 Task: Select a due date automation when advanced on, 2 days before a card is due add fields with custom fields "Resume" completed at 11:00 AM.
Action: Mouse moved to (1052, 85)
Screenshot: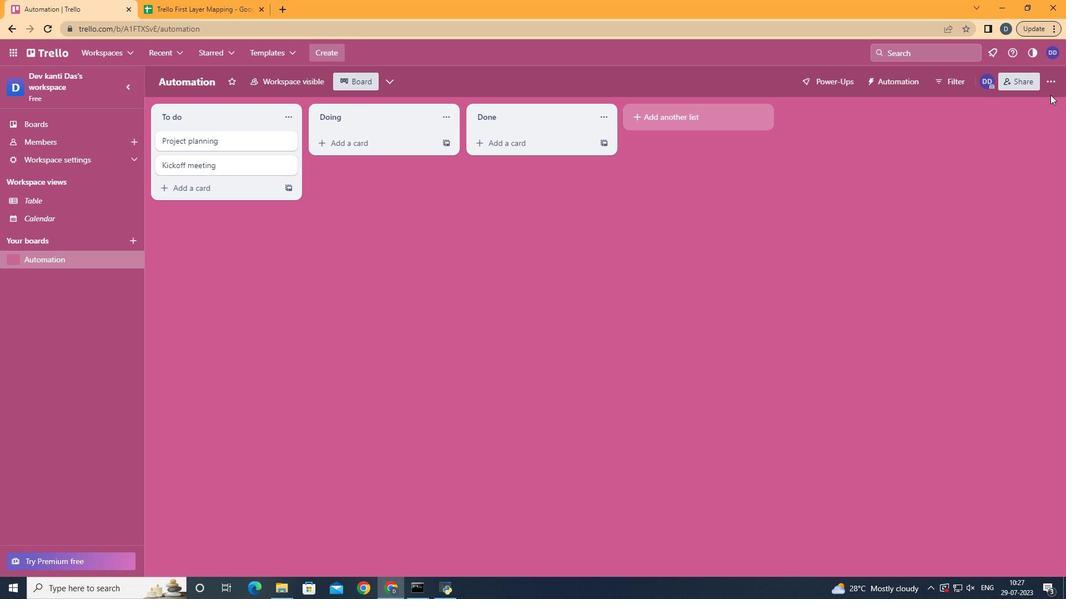
Action: Mouse pressed left at (1052, 85)
Screenshot: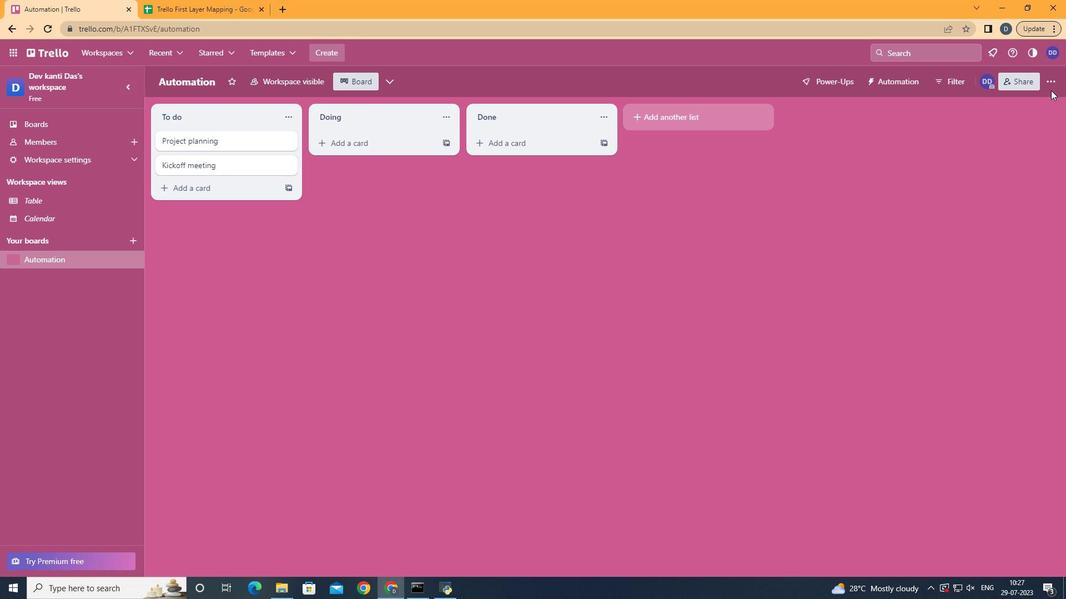 
Action: Mouse moved to (973, 238)
Screenshot: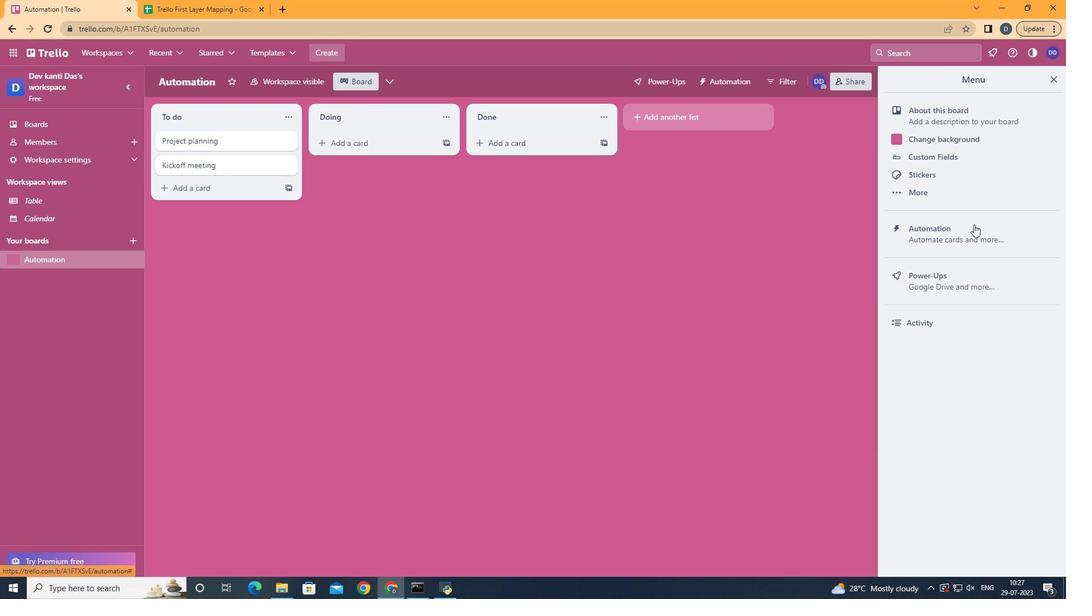 
Action: Mouse pressed left at (973, 238)
Screenshot: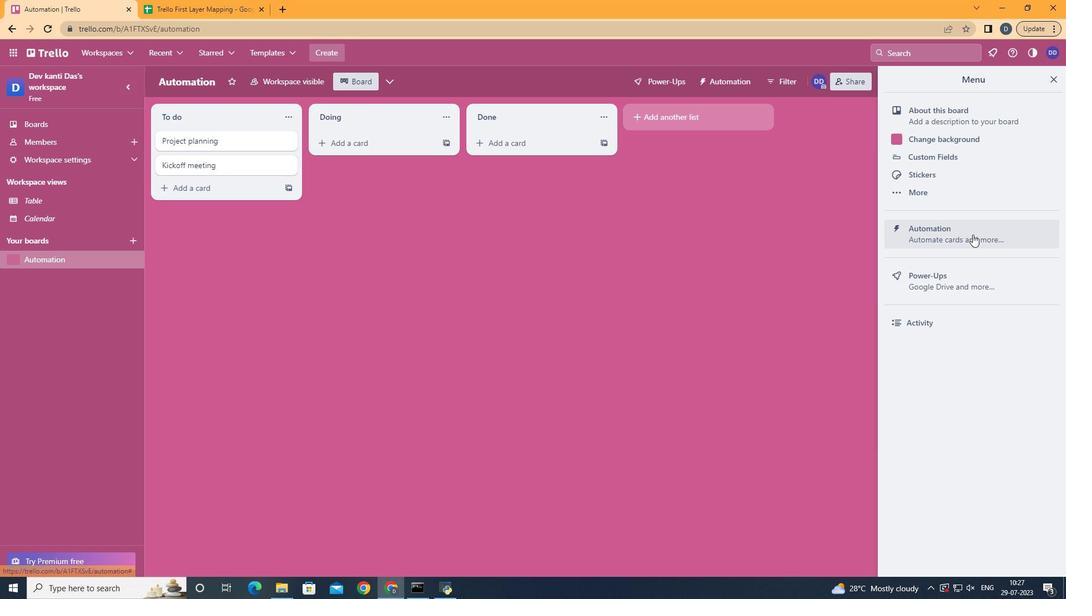 
Action: Mouse moved to (222, 224)
Screenshot: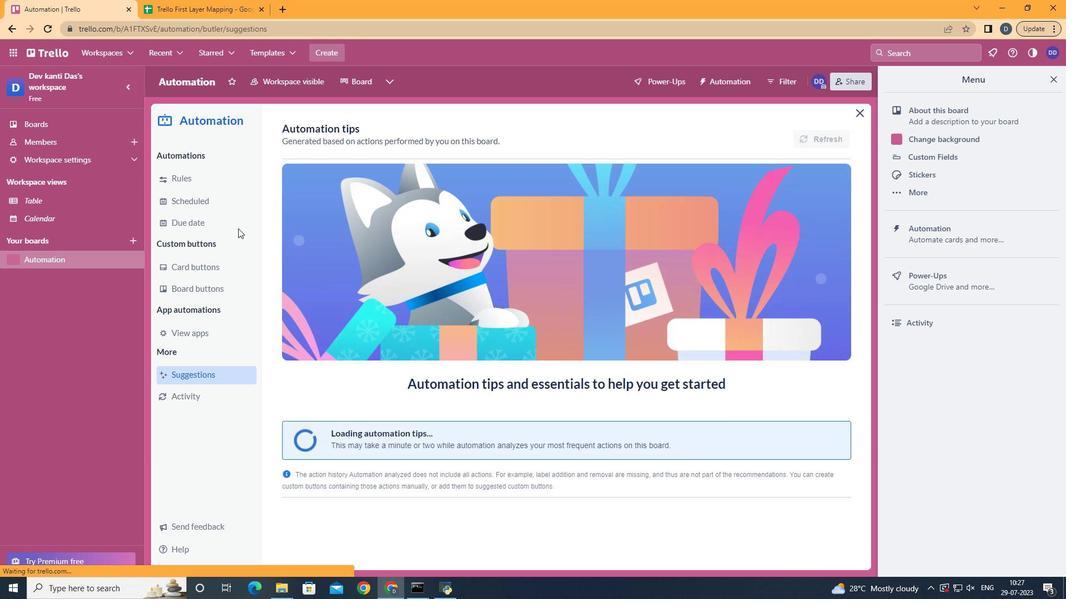 
Action: Mouse pressed left at (222, 224)
Screenshot: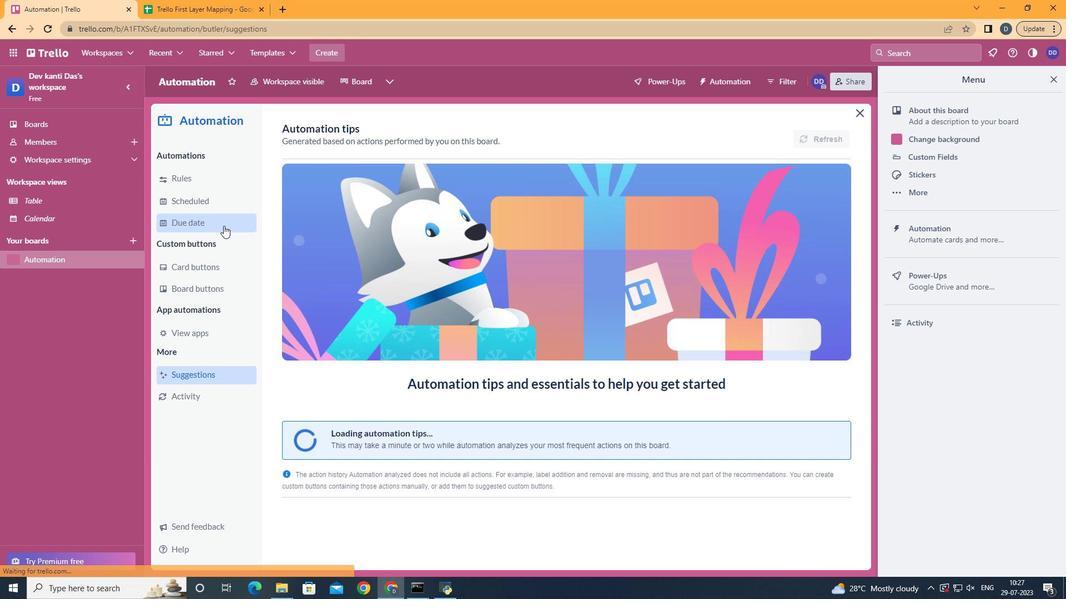 
Action: Mouse moved to (790, 136)
Screenshot: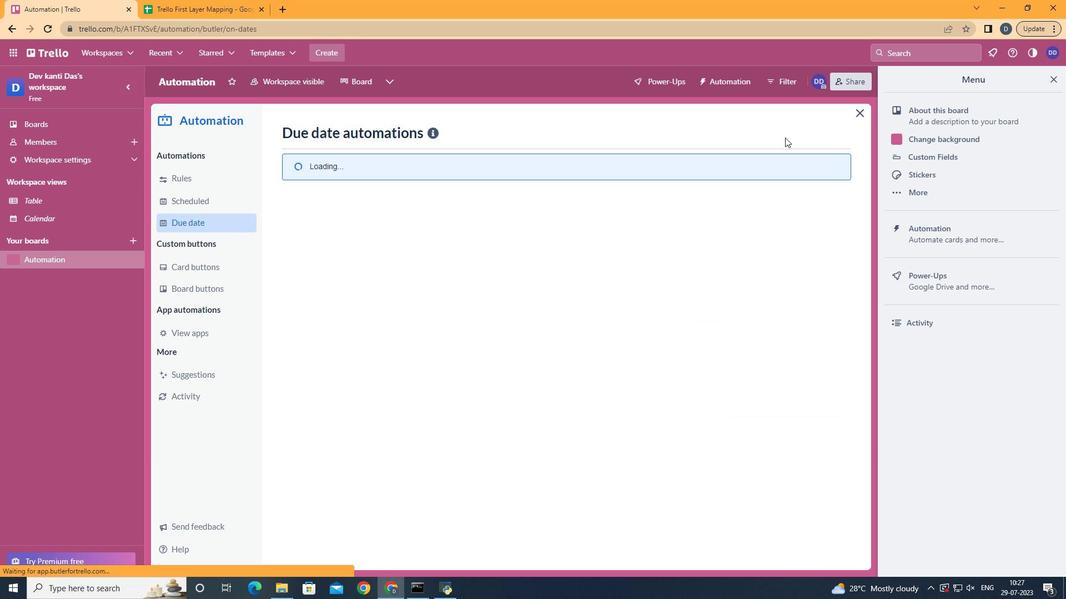 
Action: Mouse pressed left at (790, 136)
Screenshot: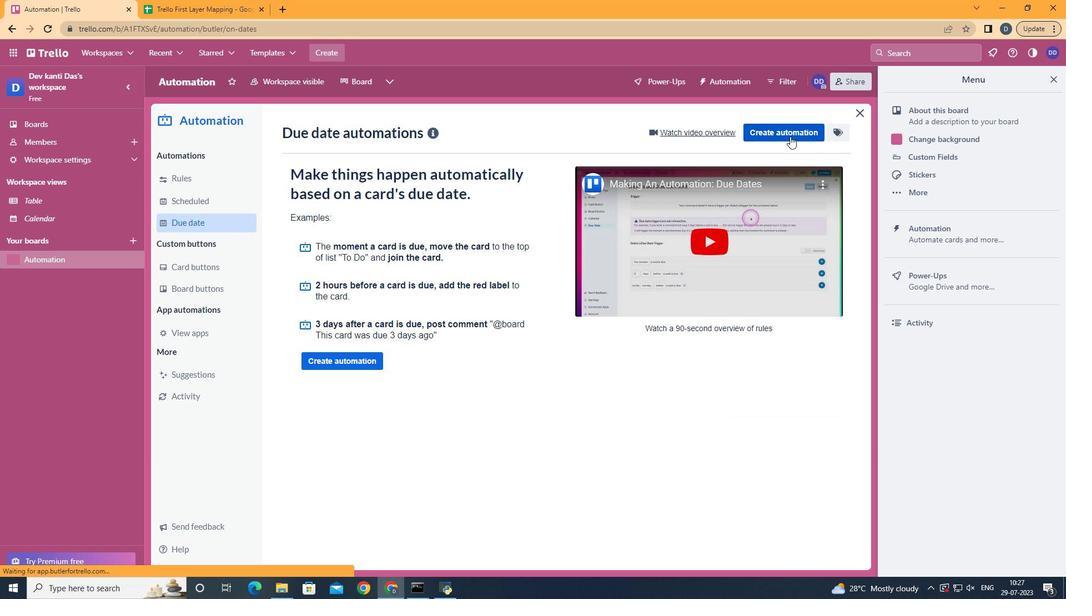 
Action: Mouse moved to (617, 239)
Screenshot: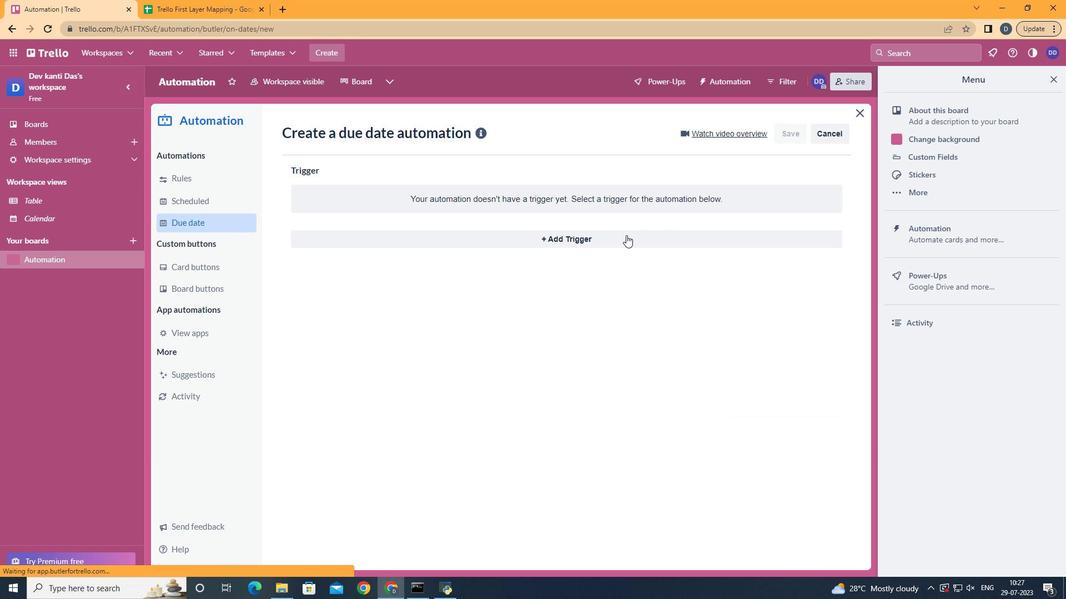 
Action: Mouse pressed left at (617, 239)
Screenshot: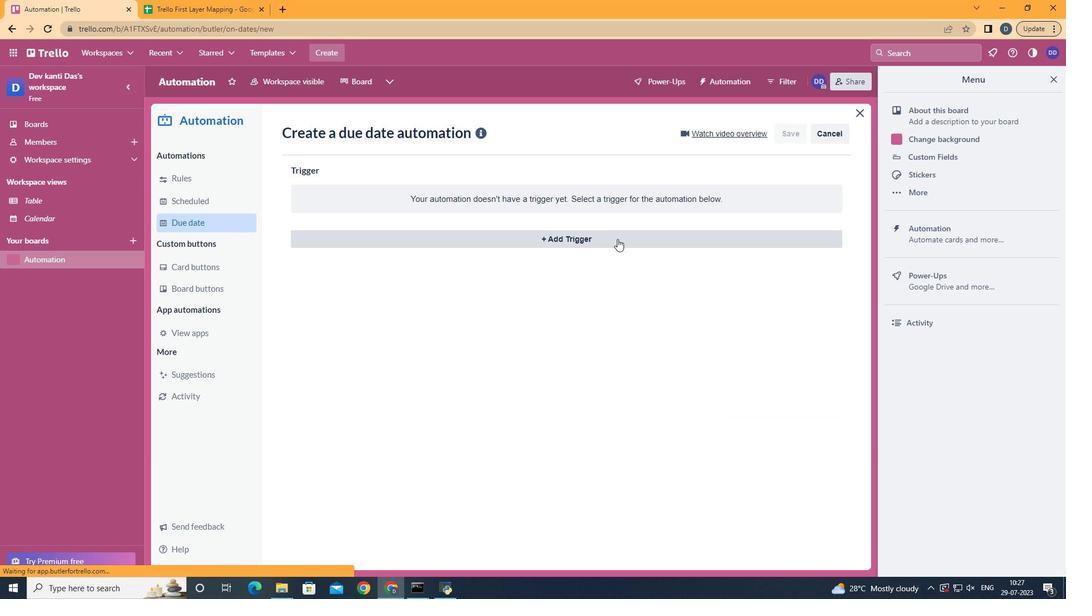 
Action: Mouse moved to (444, 413)
Screenshot: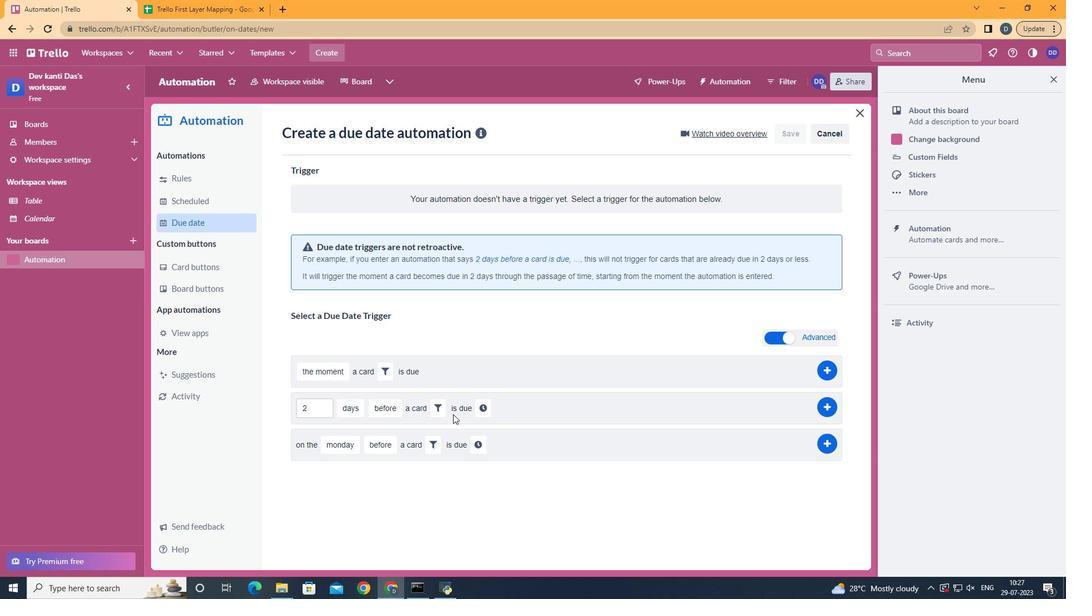 
Action: Mouse pressed left at (444, 413)
Screenshot: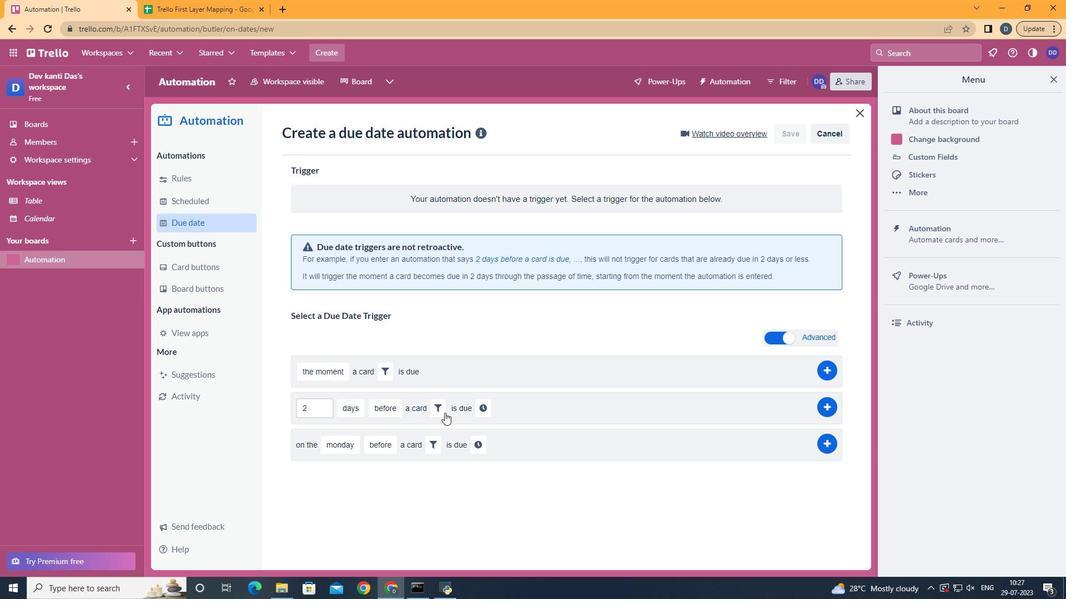 
Action: Mouse moved to (618, 441)
Screenshot: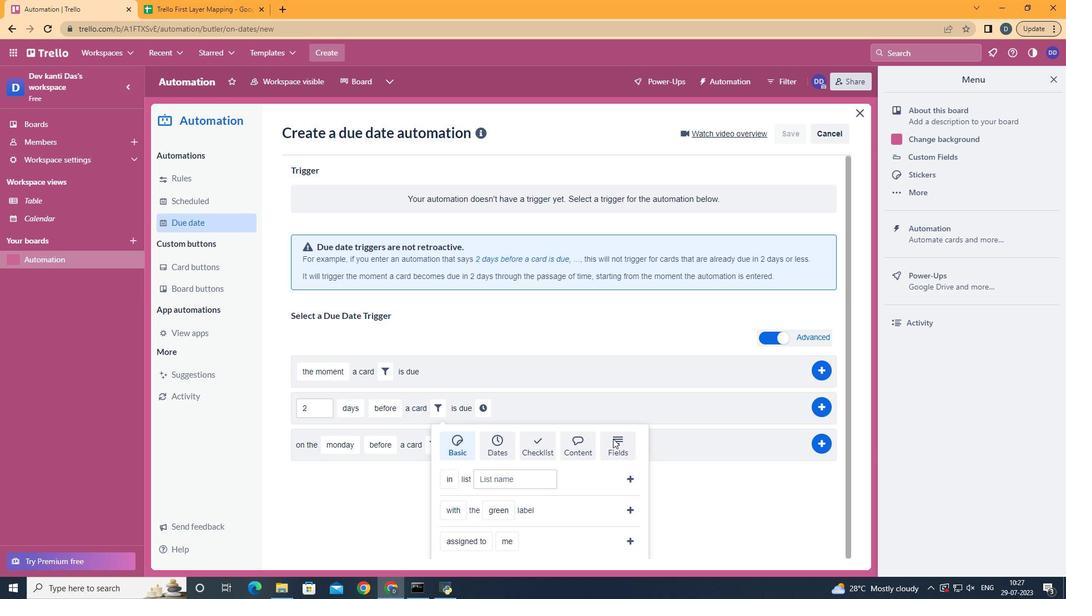 
Action: Mouse pressed left at (618, 441)
Screenshot: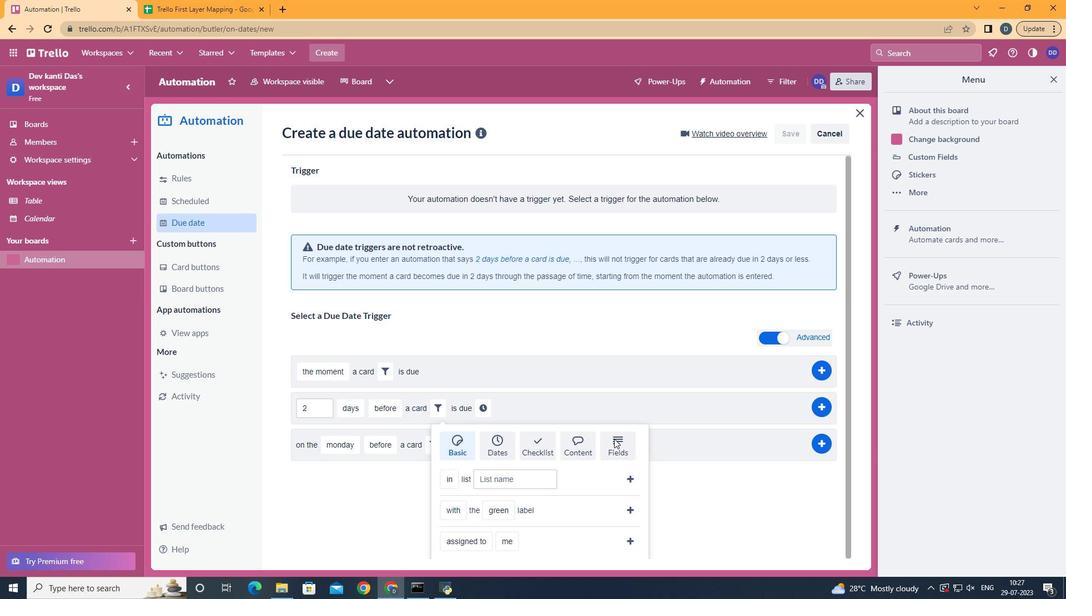 
Action: Mouse moved to (472, 481)
Screenshot: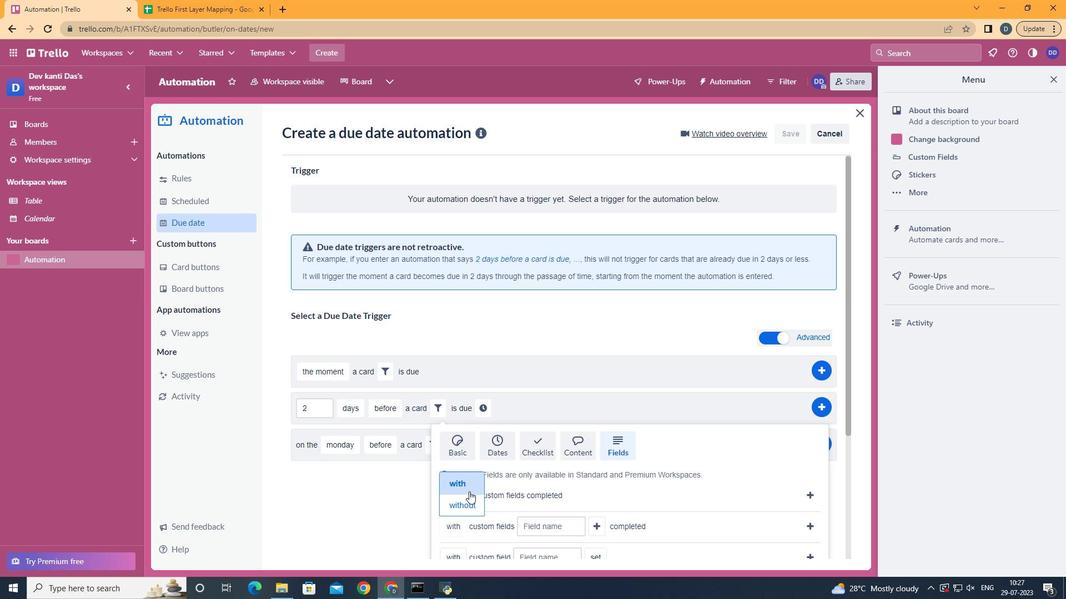
Action: Mouse pressed left at (472, 481)
Screenshot: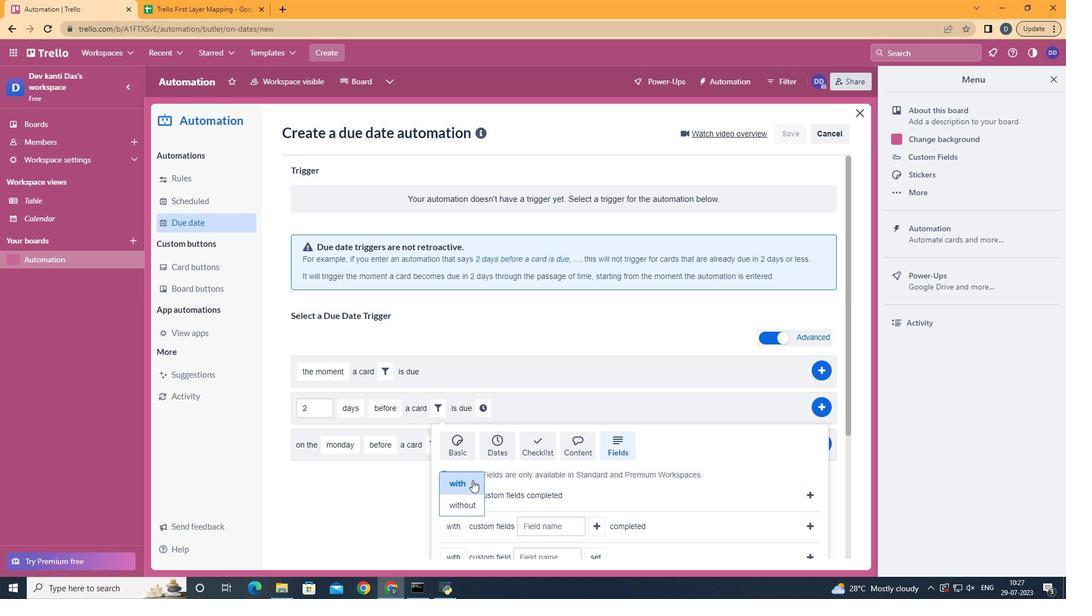 
Action: Mouse moved to (544, 472)
Screenshot: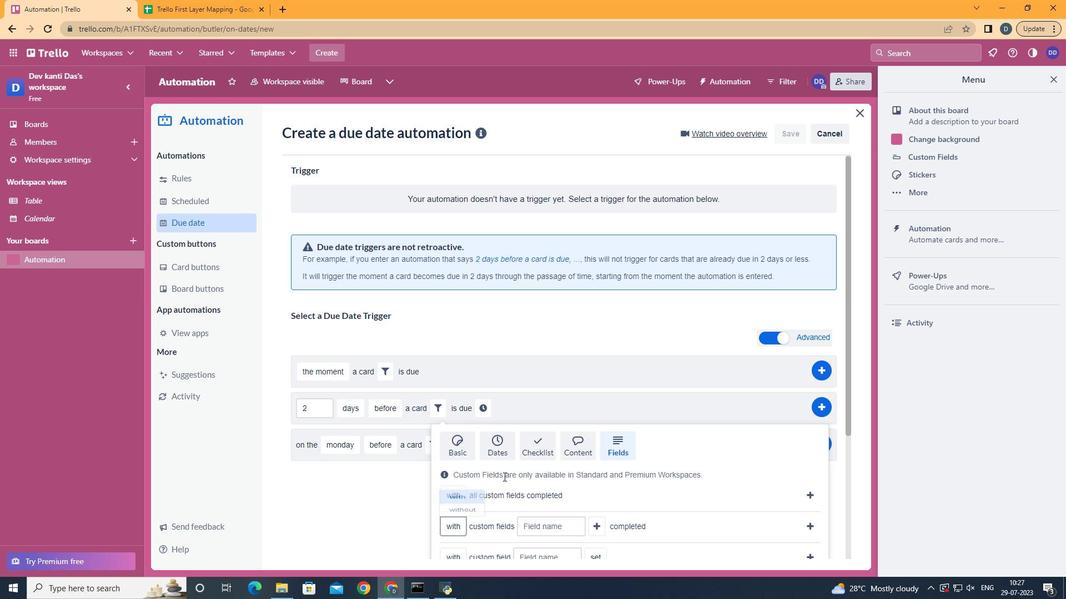 
Action: Mouse scrolled (544, 471) with delta (0, 0)
Screenshot: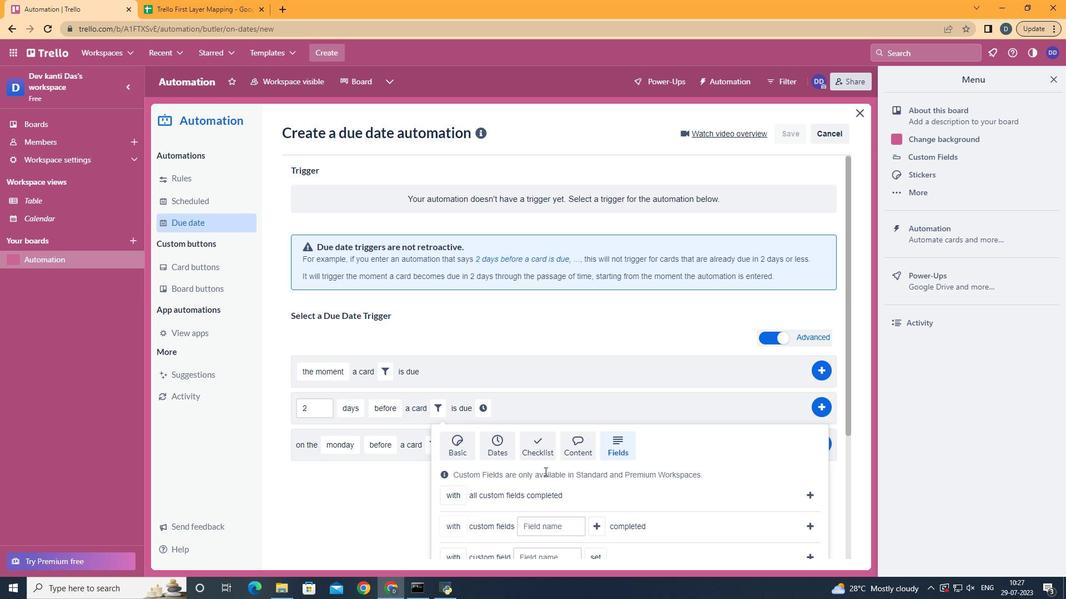 
Action: Mouse moved to (558, 472)
Screenshot: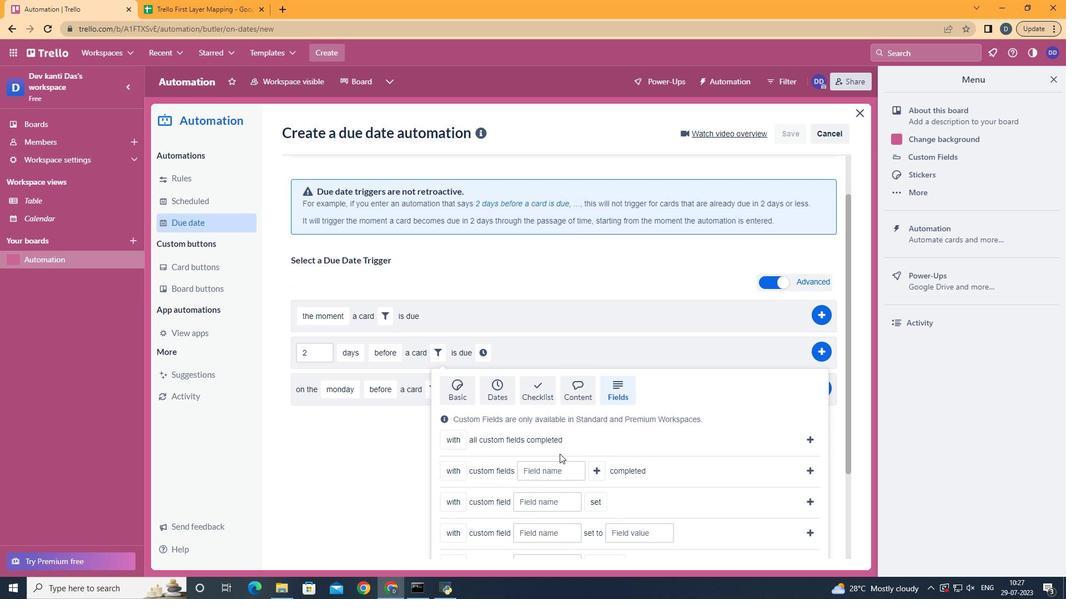 
Action: Mouse pressed left at (558, 472)
Screenshot: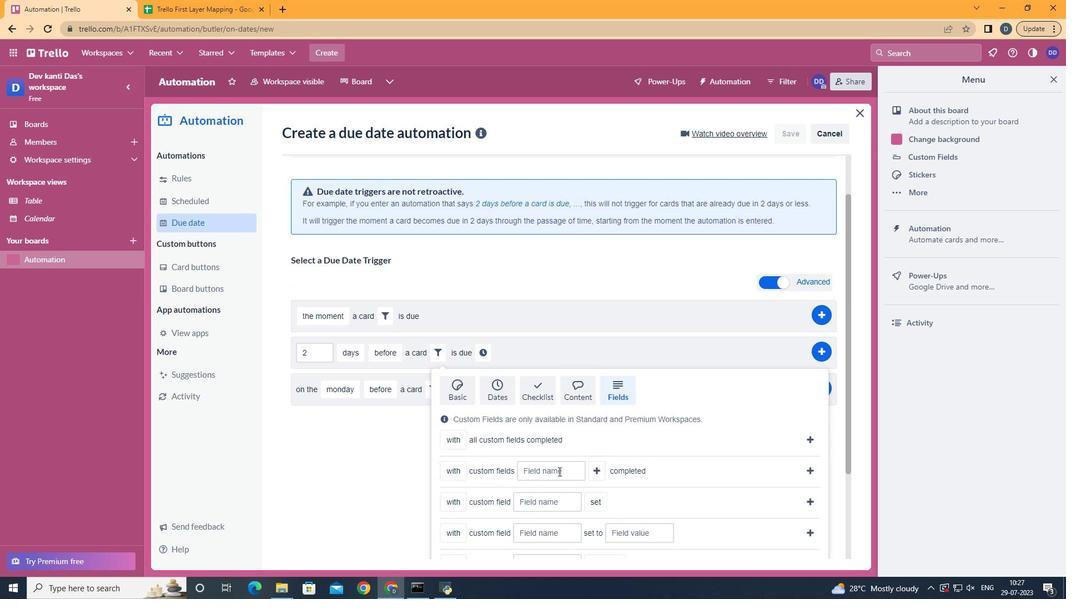 
Action: Key pressed <Key.shift>Resume
Screenshot: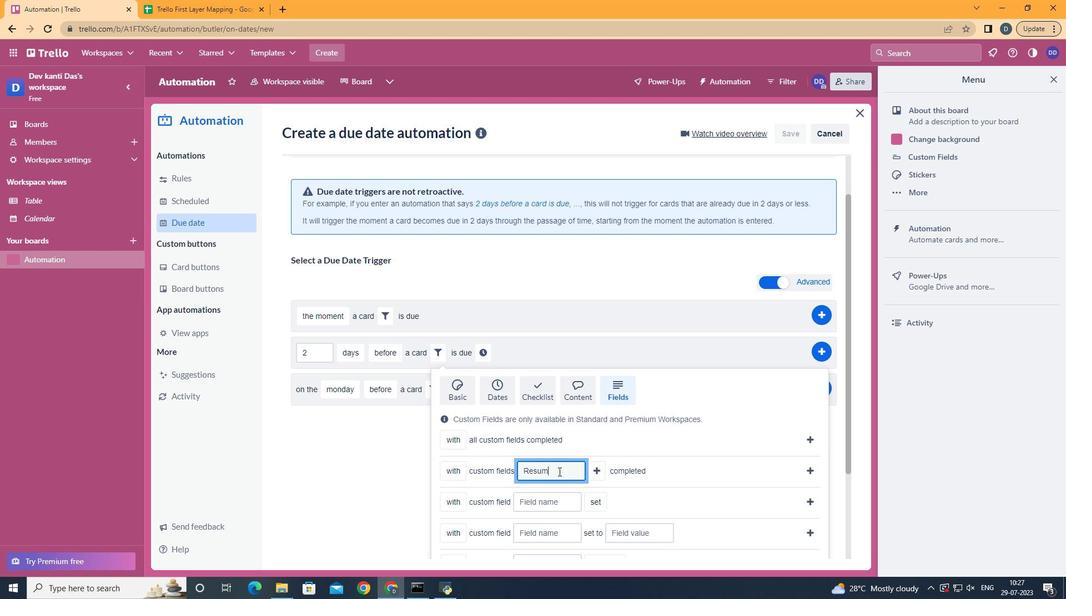 
Action: Mouse moved to (807, 472)
Screenshot: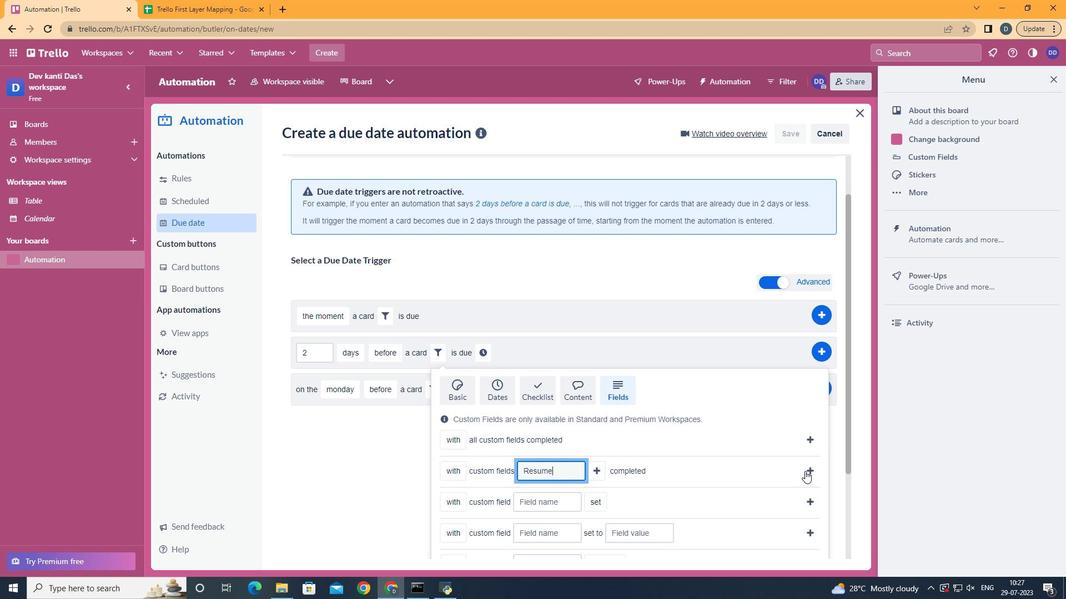 
Action: Mouse pressed left at (807, 472)
Screenshot: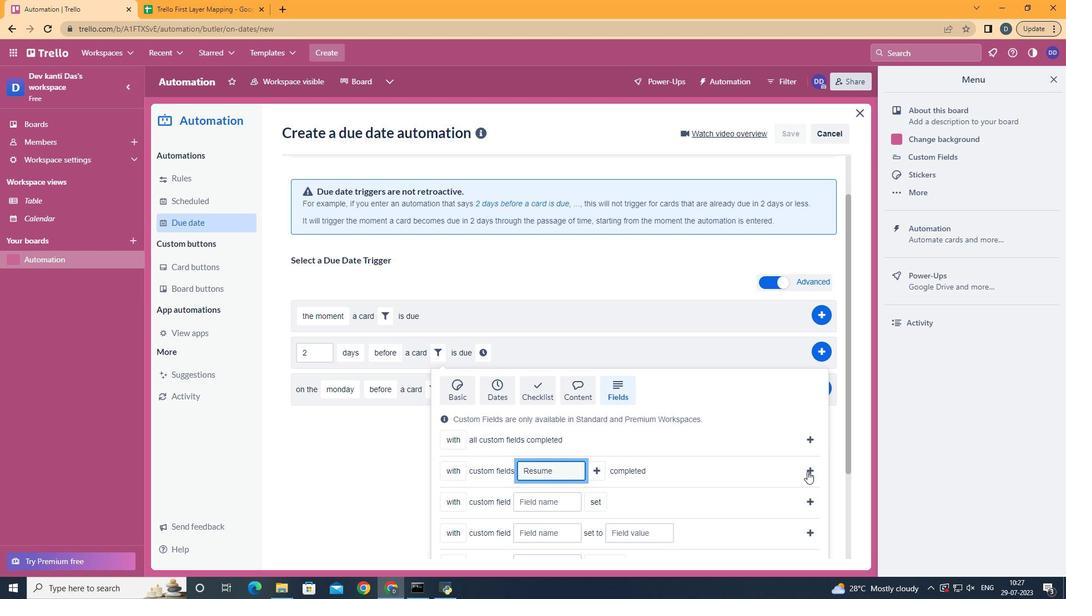 
Action: Mouse moved to (641, 408)
Screenshot: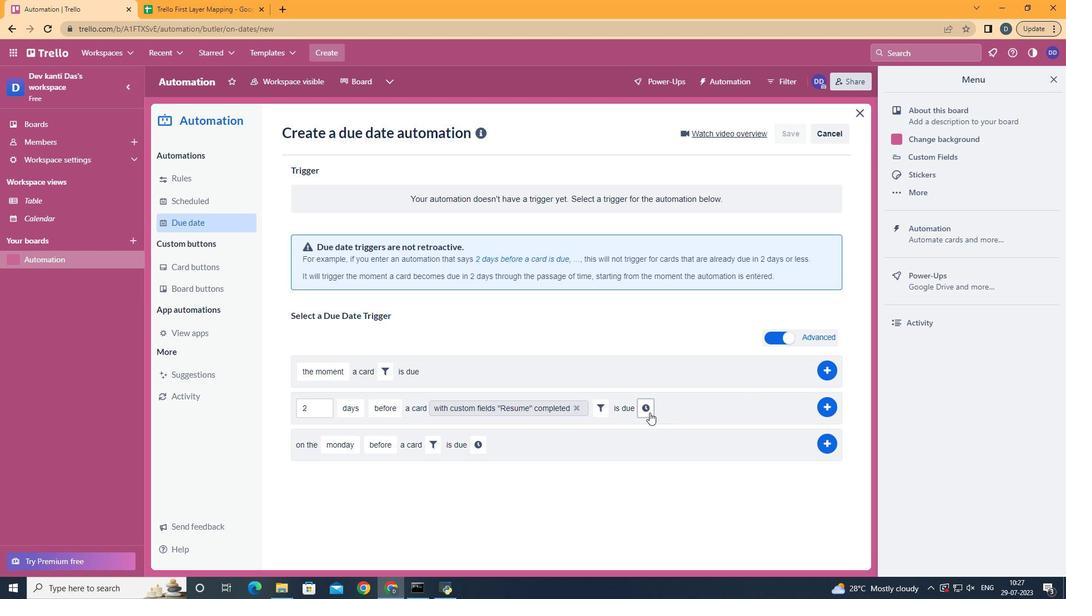
Action: Mouse pressed left at (641, 408)
Screenshot: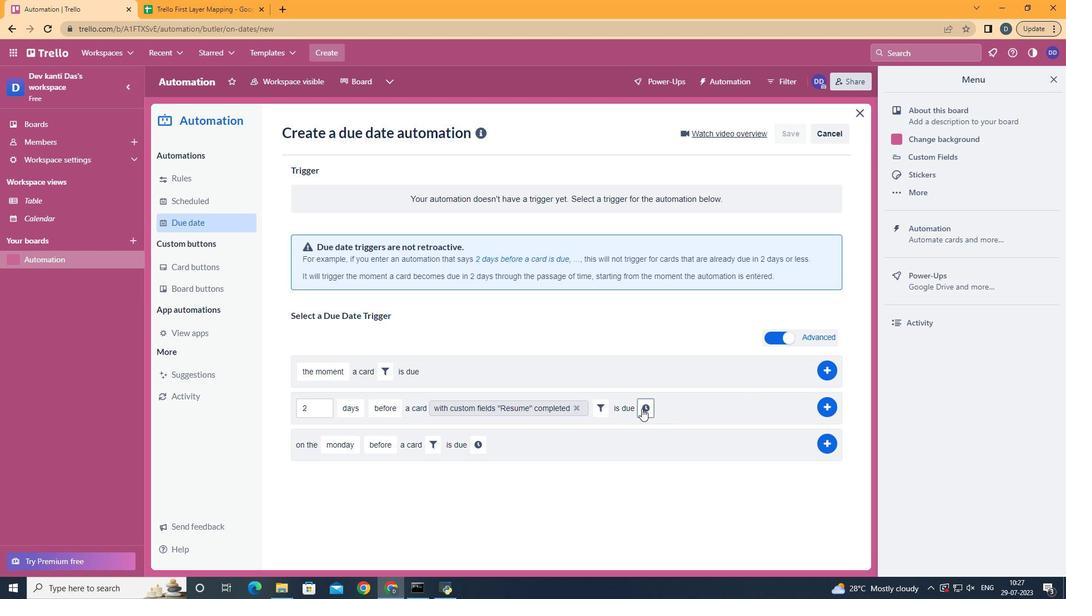 
Action: Mouse moved to (676, 415)
Screenshot: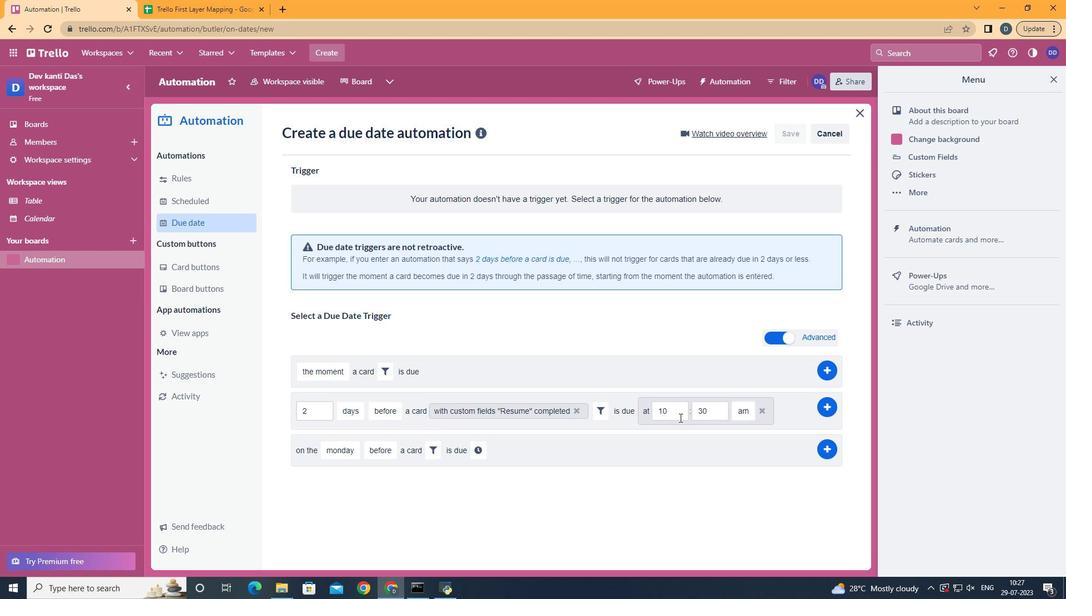 
Action: Mouse pressed left at (676, 415)
Screenshot: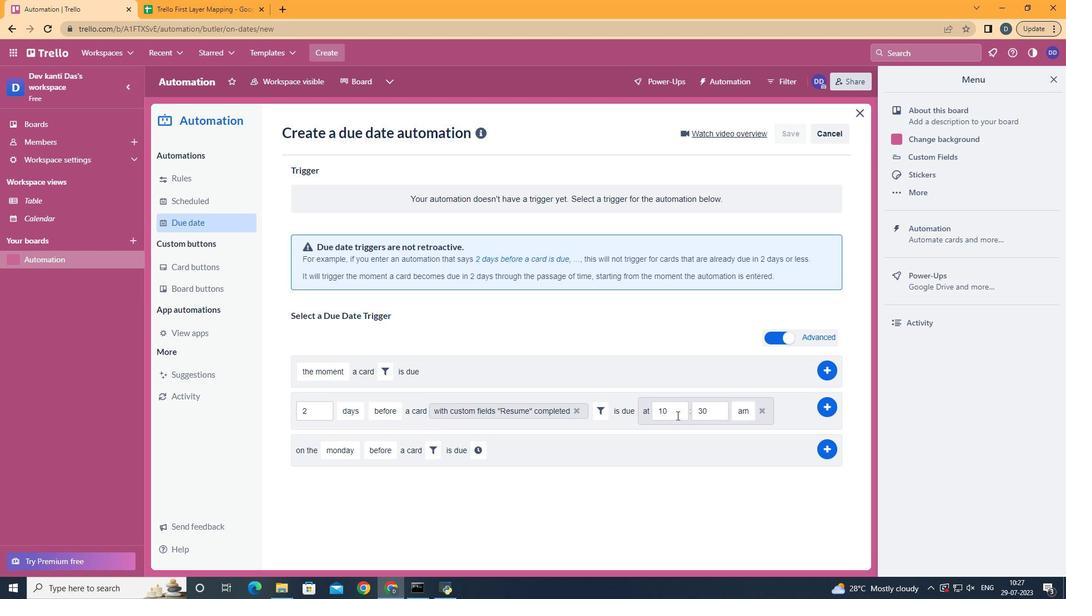 
Action: Mouse moved to (668, 416)
Screenshot: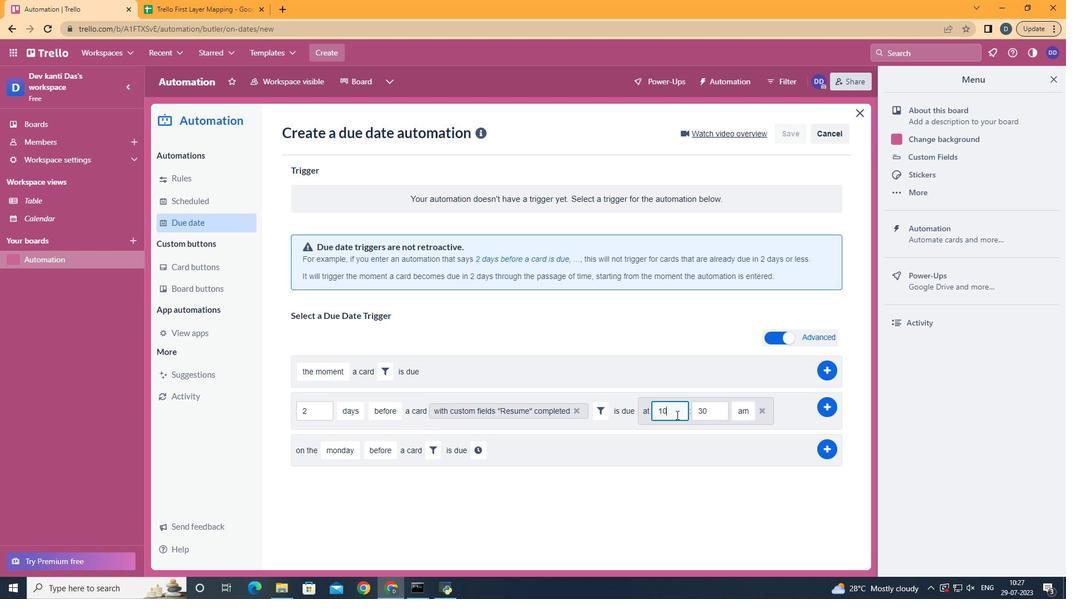 
Action: Key pressed <Key.backspace><Key.backspace>11
Screenshot: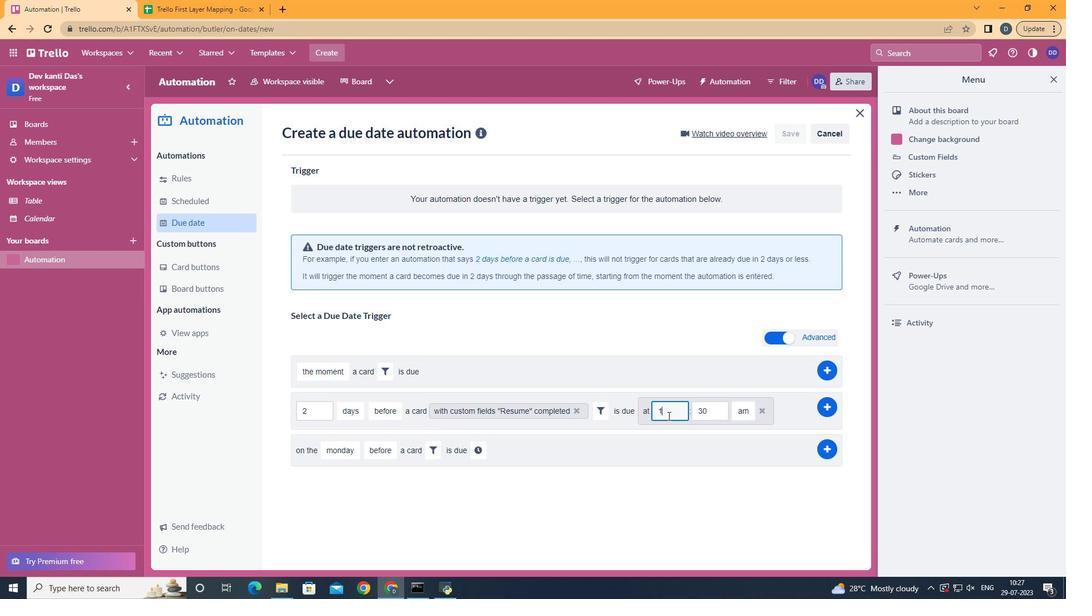 
Action: Mouse moved to (715, 408)
Screenshot: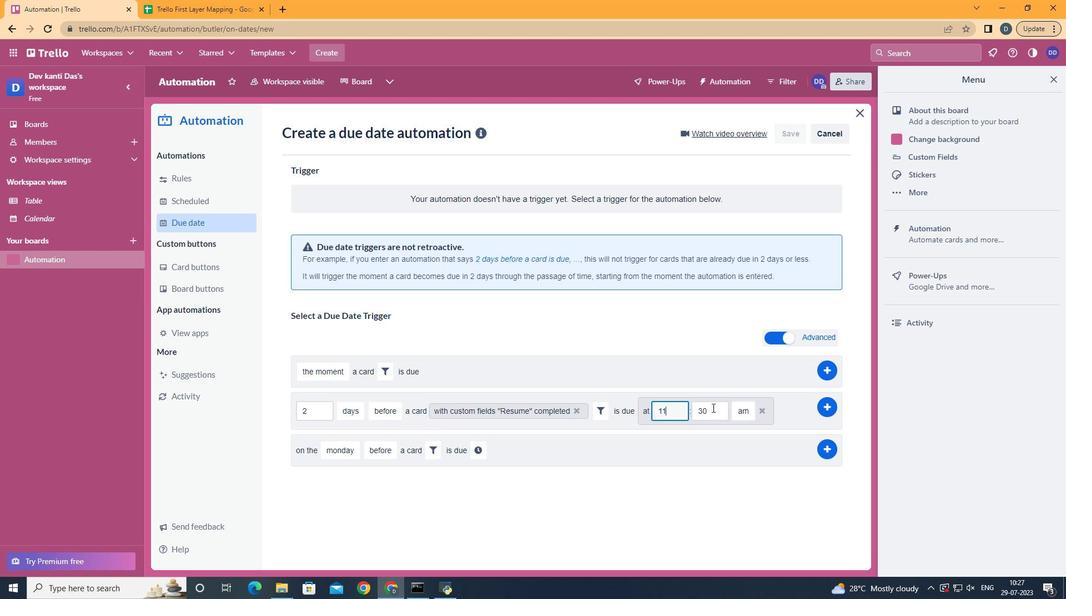 
Action: Mouse pressed left at (715, 408)
Screenshot: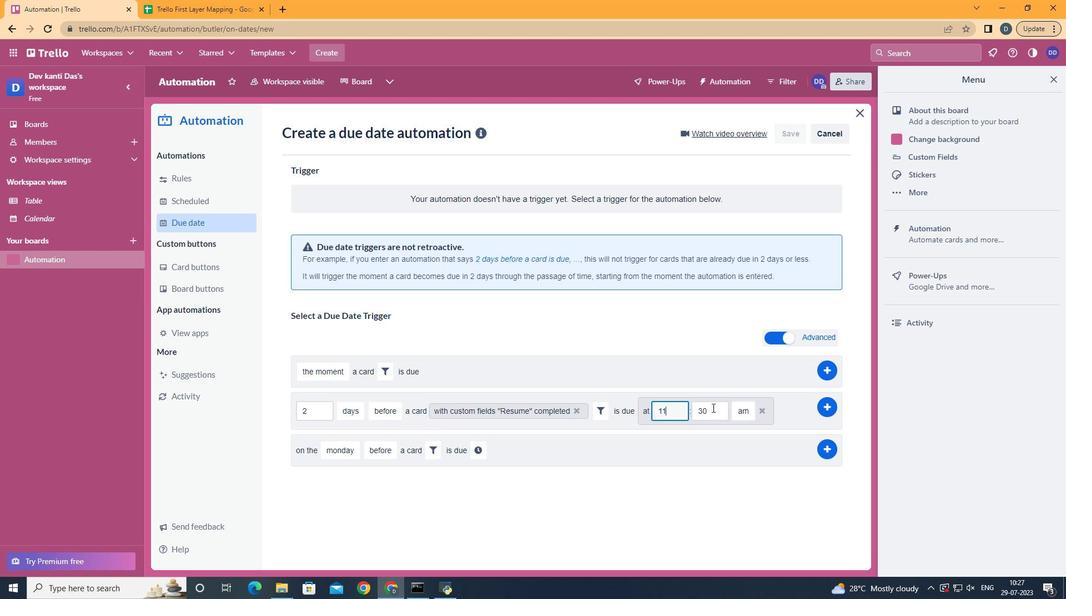 
Action: Key pressed <Key.backspace><Key.backspace>00
Screenshot: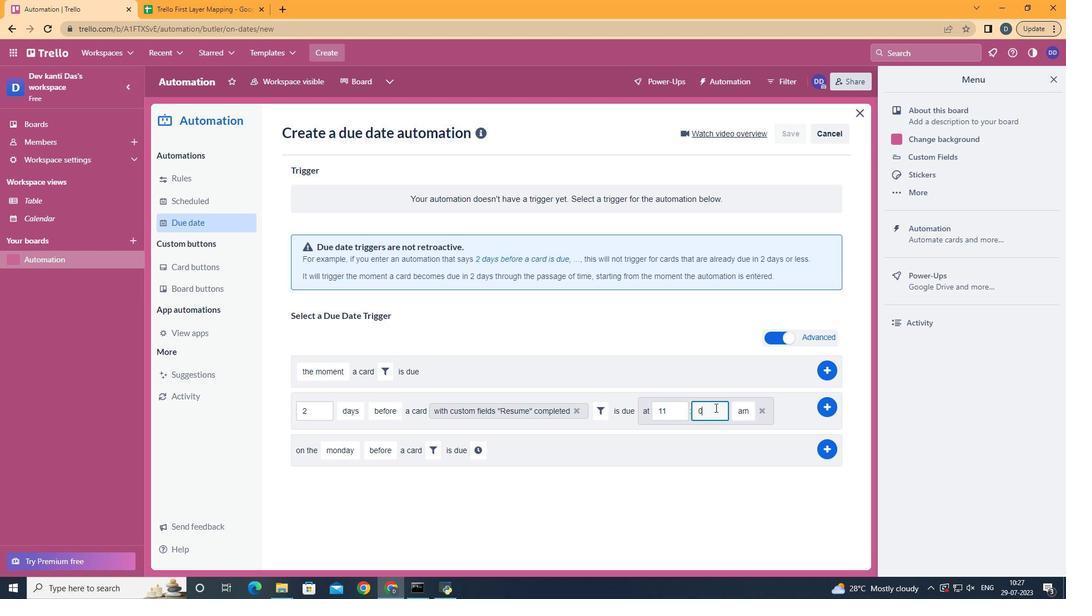 
Action: Mouse moved to (746, 429)
Screenshot: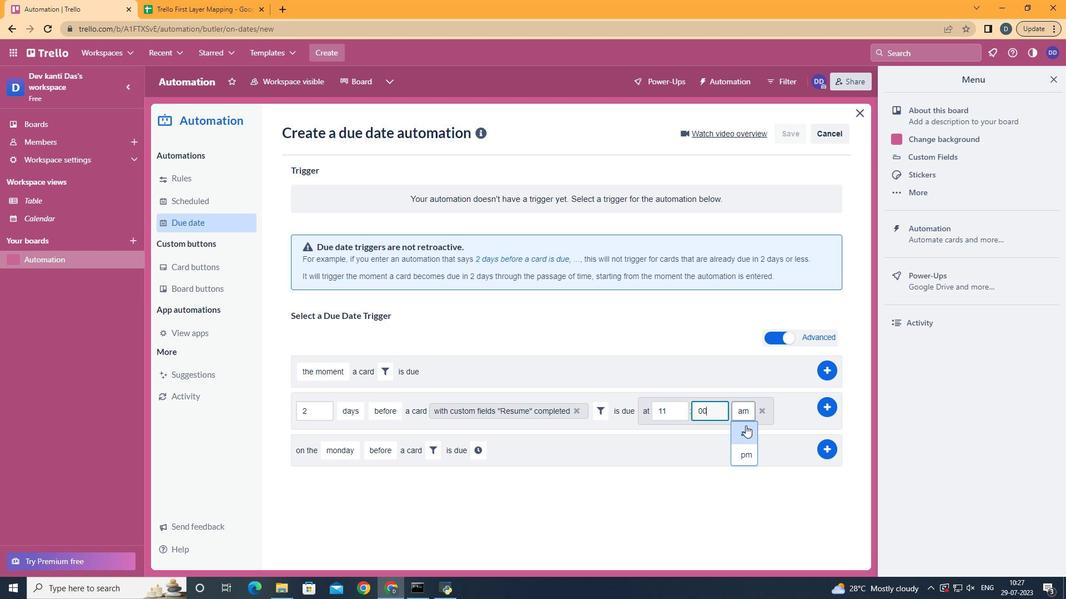 
Action: Mouse pressed left at (746, 429)
Screenshot: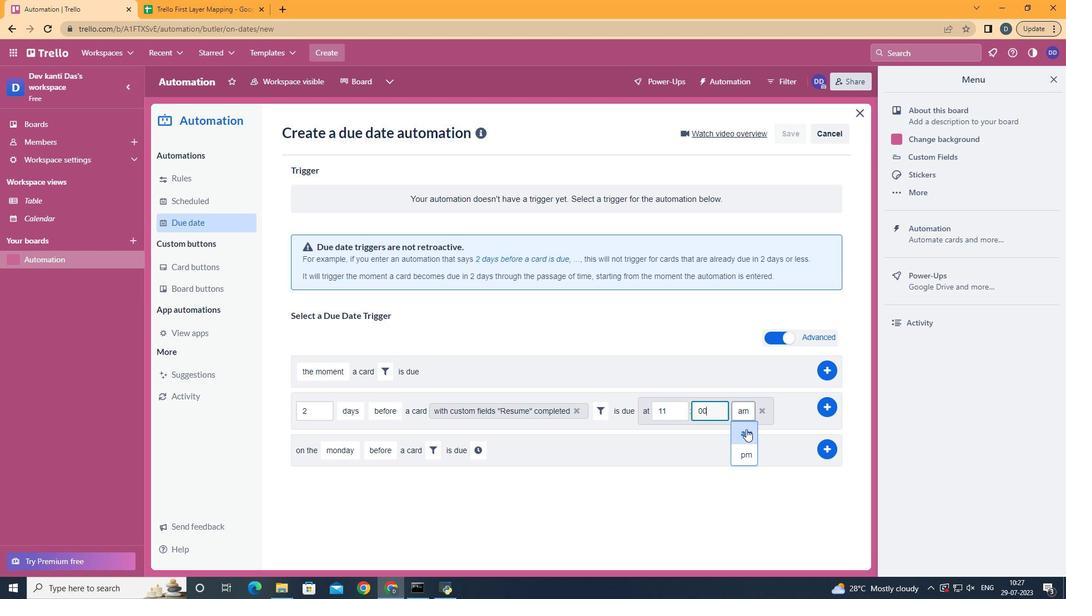 
